 Task: Create a task  Develop a new appointment scheduling system for a healthcare provider , assign it to team member softage.2@softage.net in the project AgileExpert and update the status of the task to  On Track  , set the priority of the task to High
Action: Mouse moved to (64, 438)
Screenshot: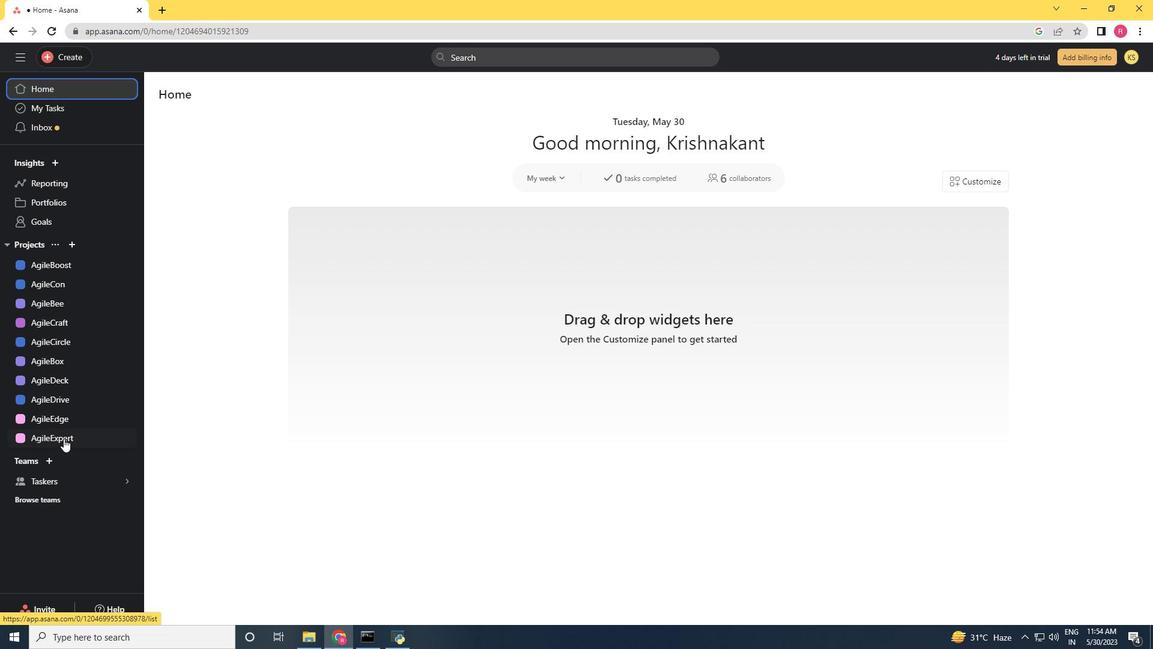 
Action: Mouse pressed left at (64, 438)
Screenshot: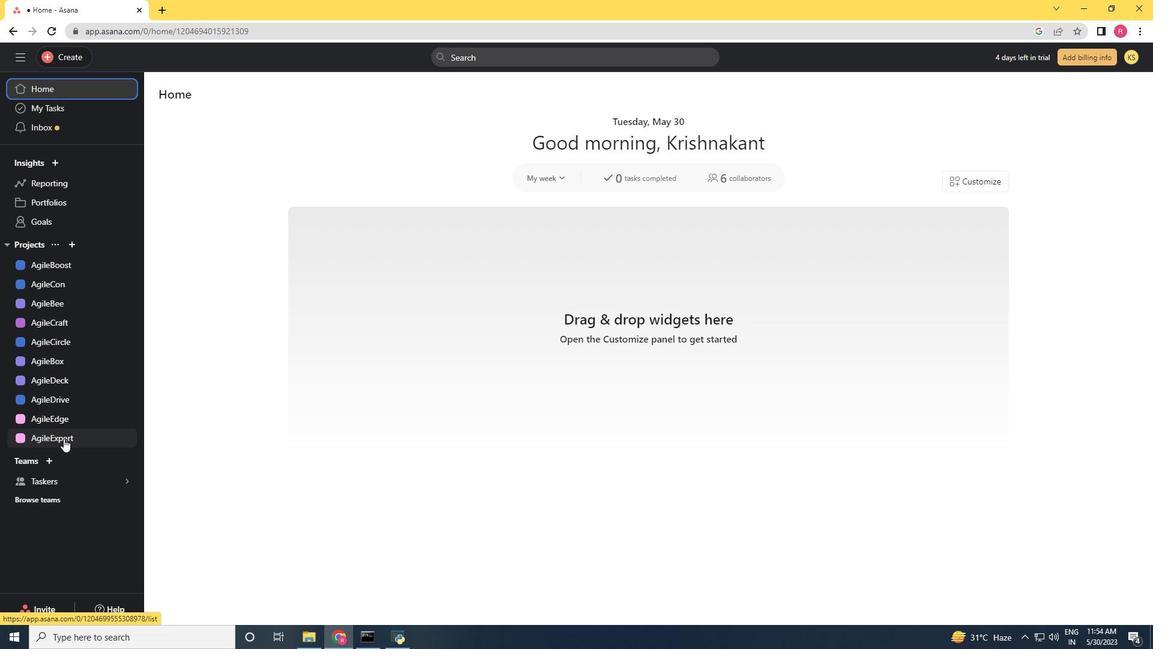 
Action: Mouse moved to (59, 51)
Screenshot: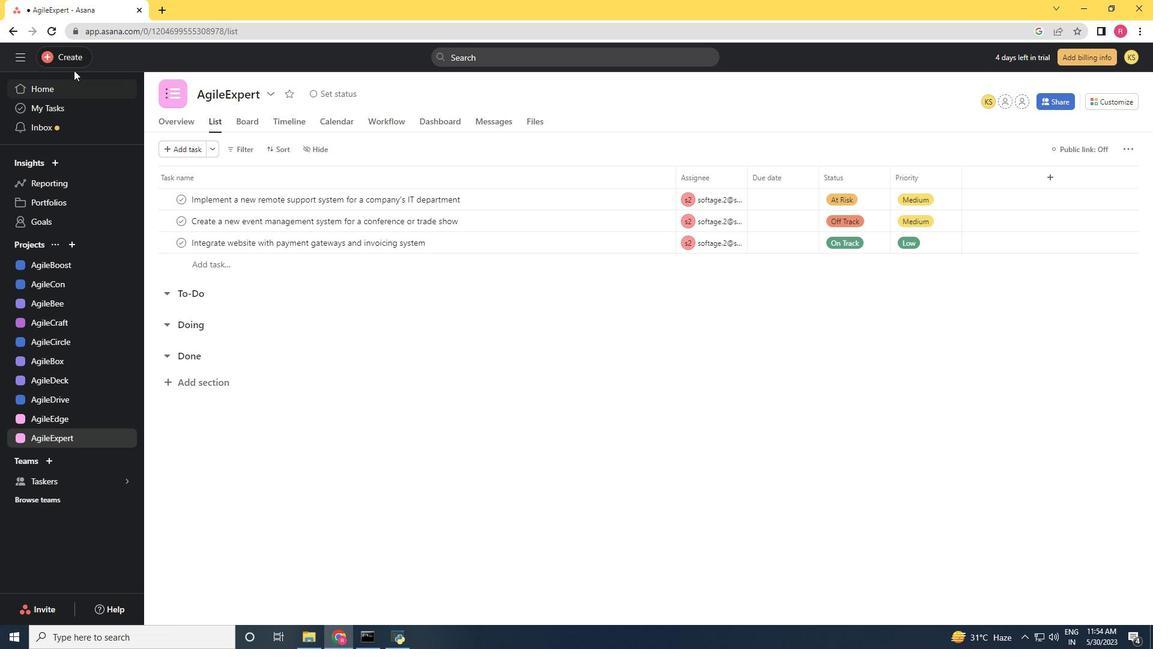 
Action: Mouse pressed left at (59, 51)
Screenshot: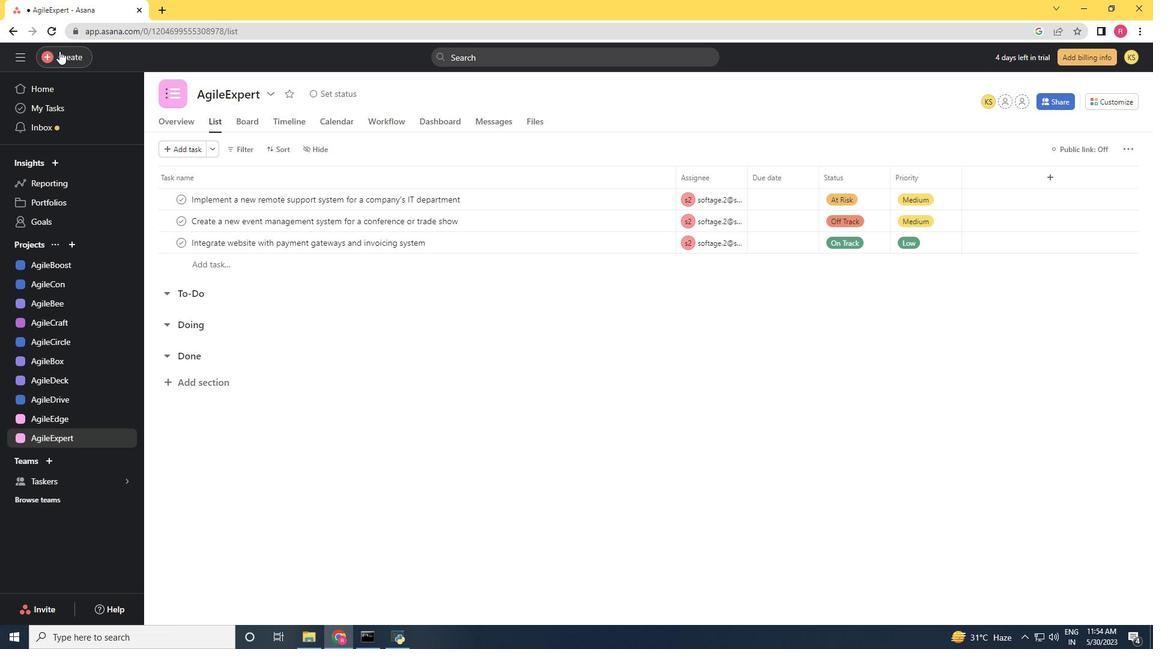 
Action: Mouse moved to (124, 65)
Screenshot: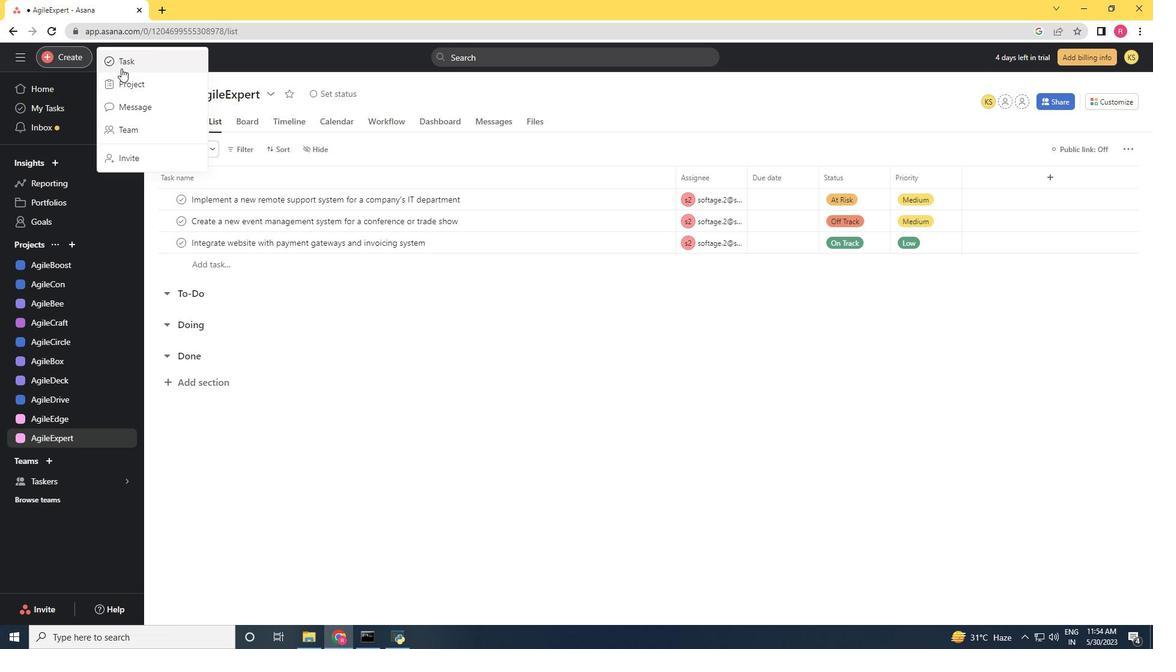 
Action: Mouse pressed left at (124, 65)
Screenshot: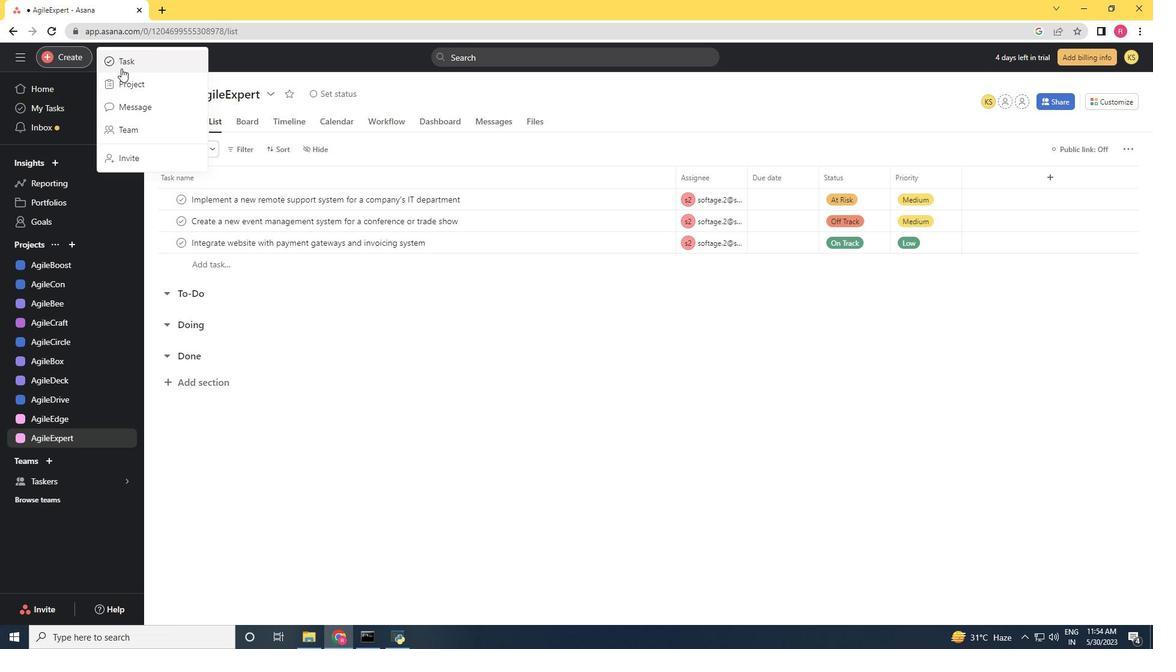 
Action: Mouse moved to (124, 65)
Screenshot: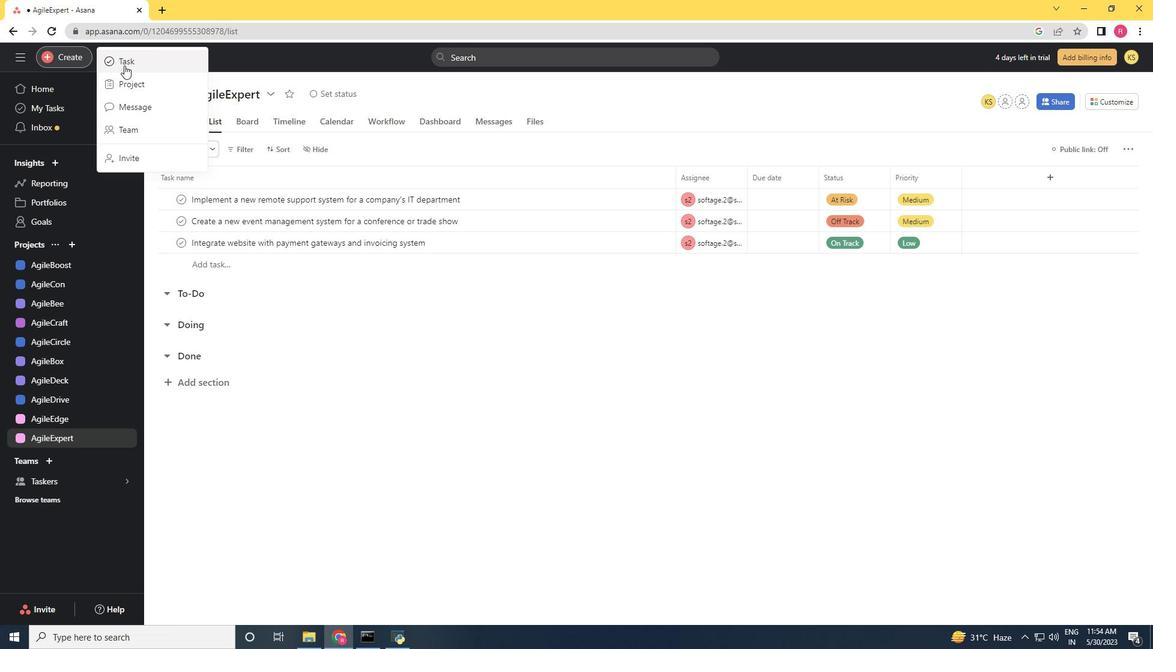 
Action: Key pressed <Key.shift>Develop<Key.space>a<Key.space>new<Key.space>appointment<Key.space><Key.shift>Scheduling<Key.space><Key.shift>System<Key.space>for<Key.space>a<Key.space>healthcare<Key.space>provider
Screenshot: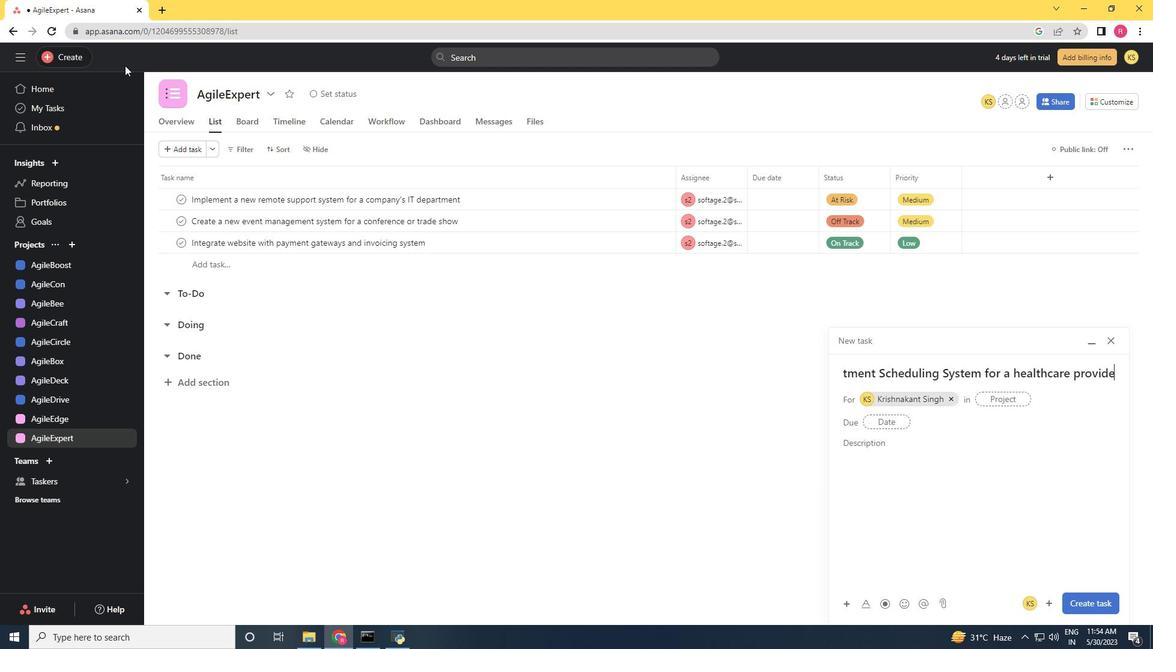 
Action: Mouse moved to (951, 405)
Screenshot: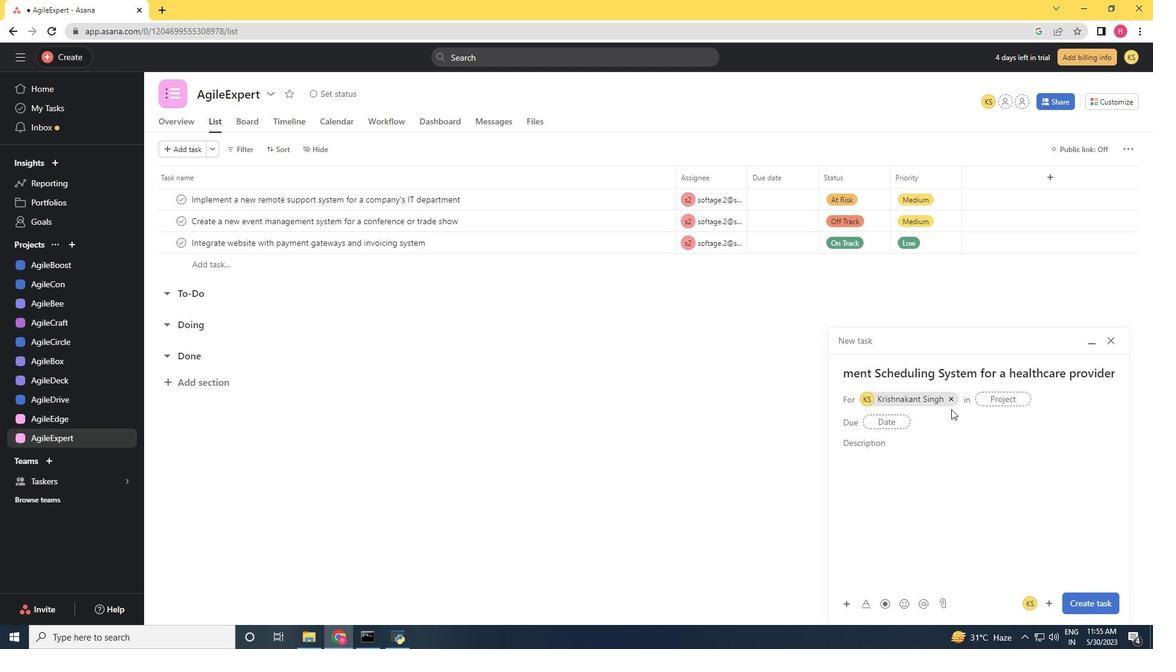 
Action: Mouse pressed left at (951, 405)
Screenshot: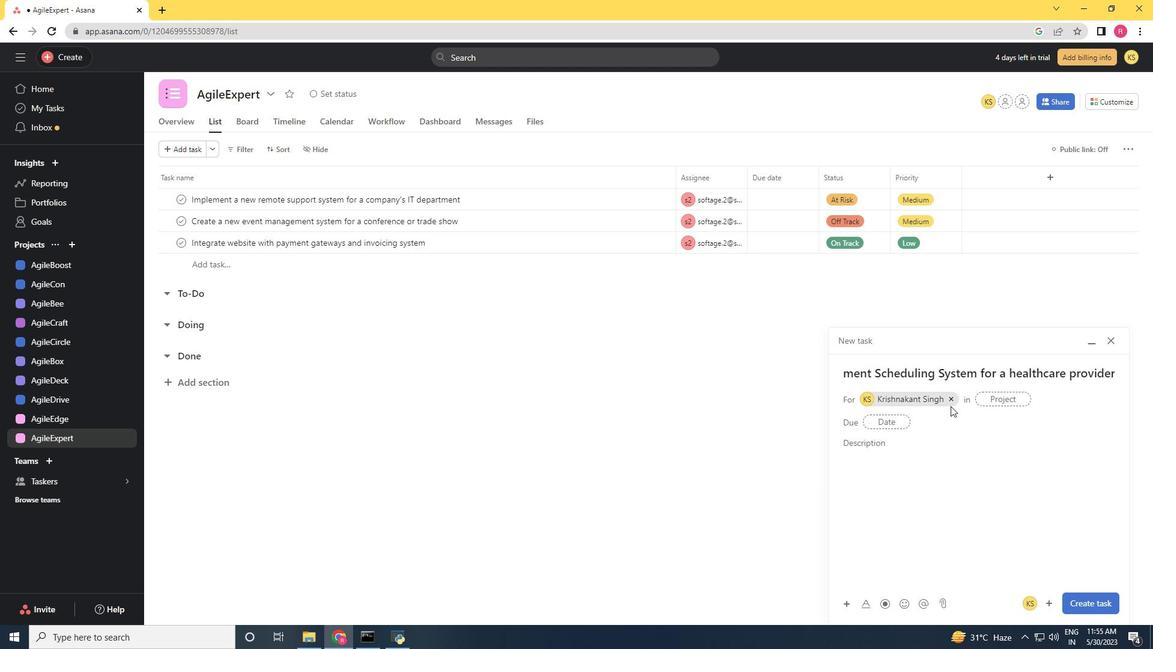 
Action: Mouse moved to (867, 402)
Screenshot: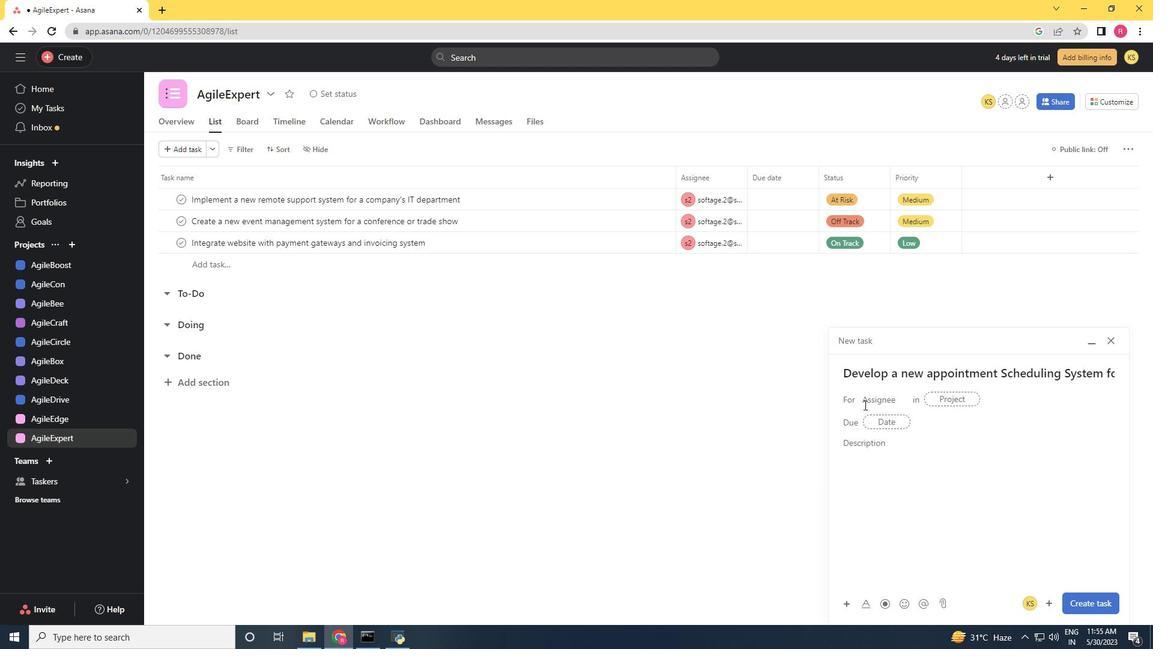 
Action: Key pressed softage.2<Key.shift>@softage.net
Screenshot: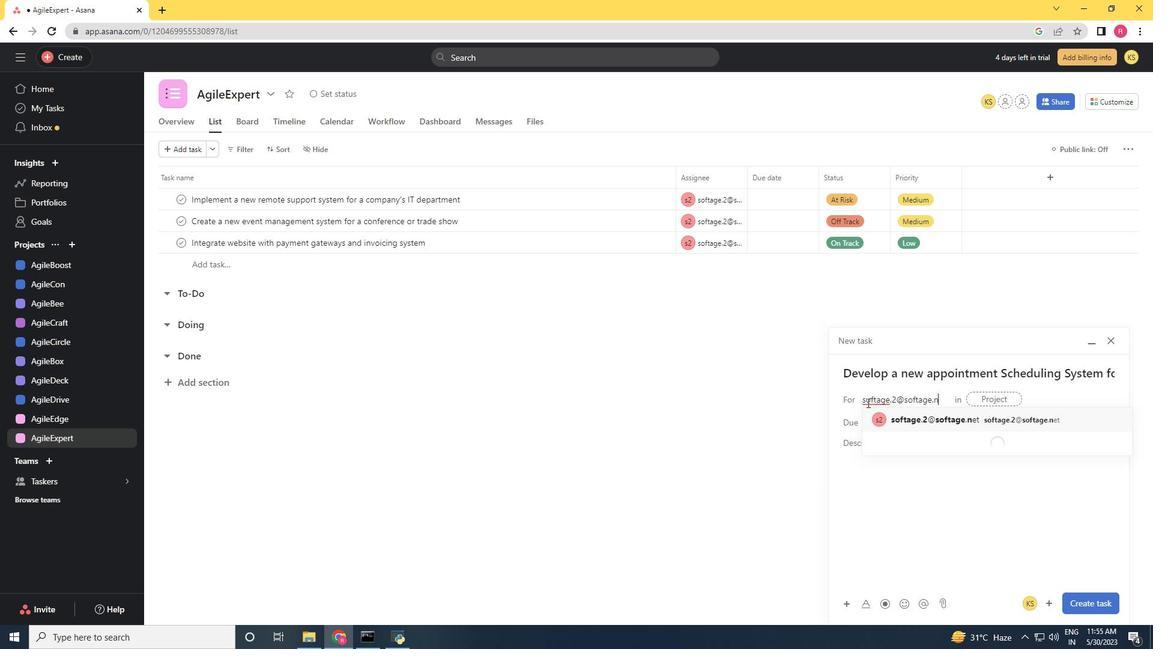 
Action: Mouse moved to (936, 424)
Screenshot: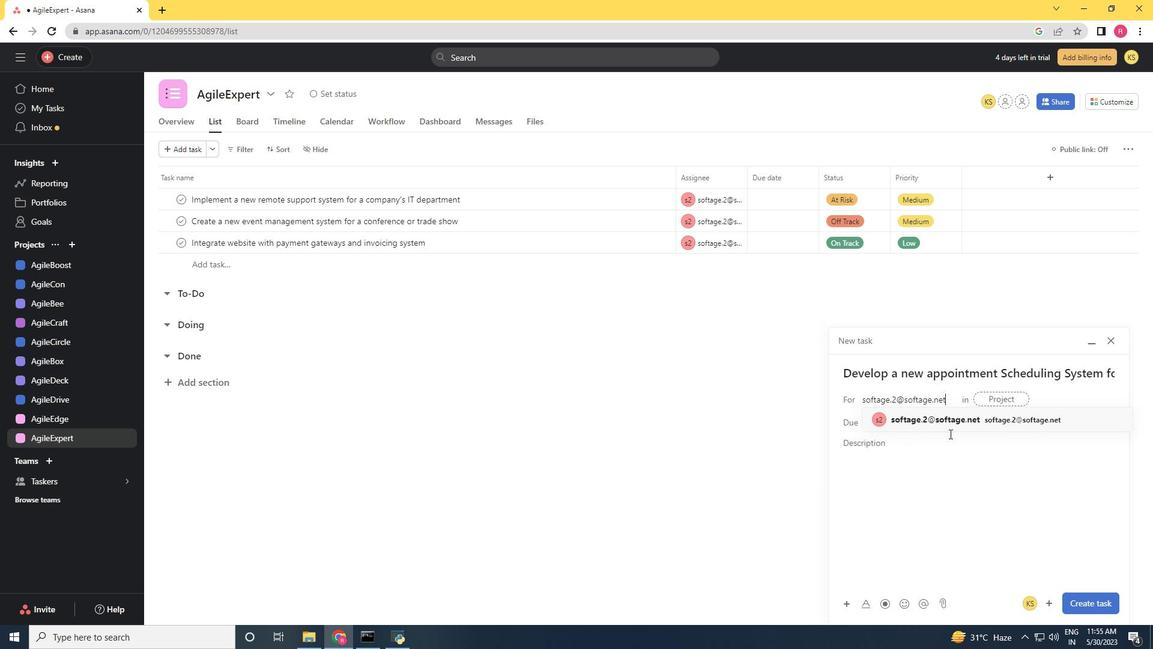 
Action: Mouse pressed left at (936, 424)
Screenshot: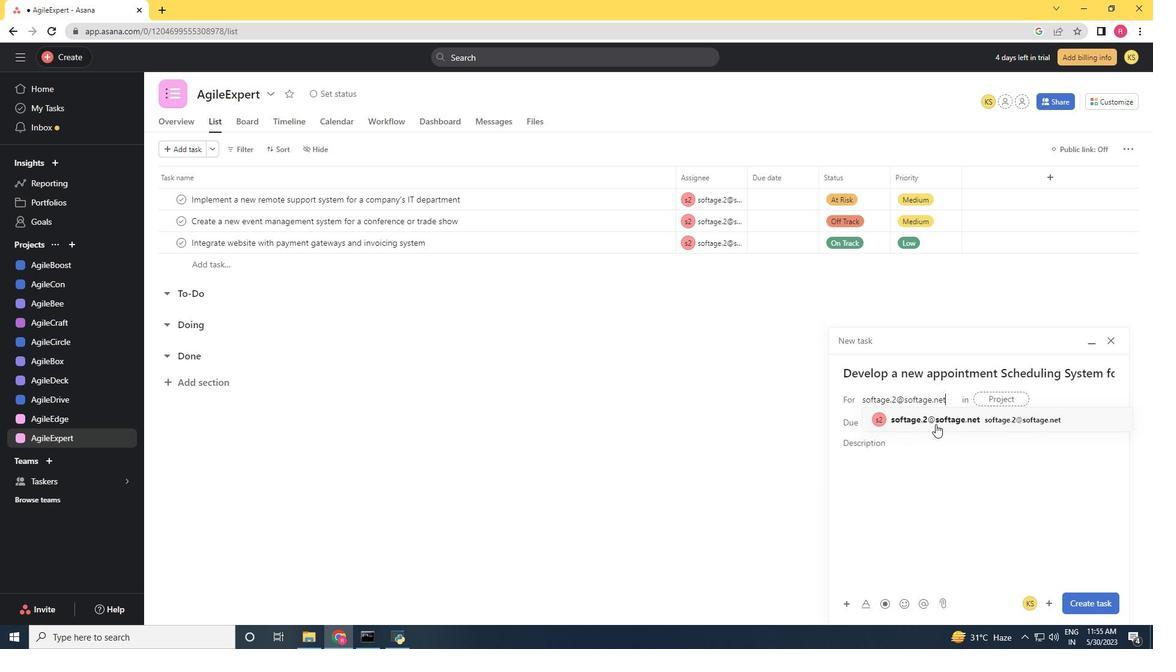 
Action: Mouse moved to (803, 424)
Screenshot: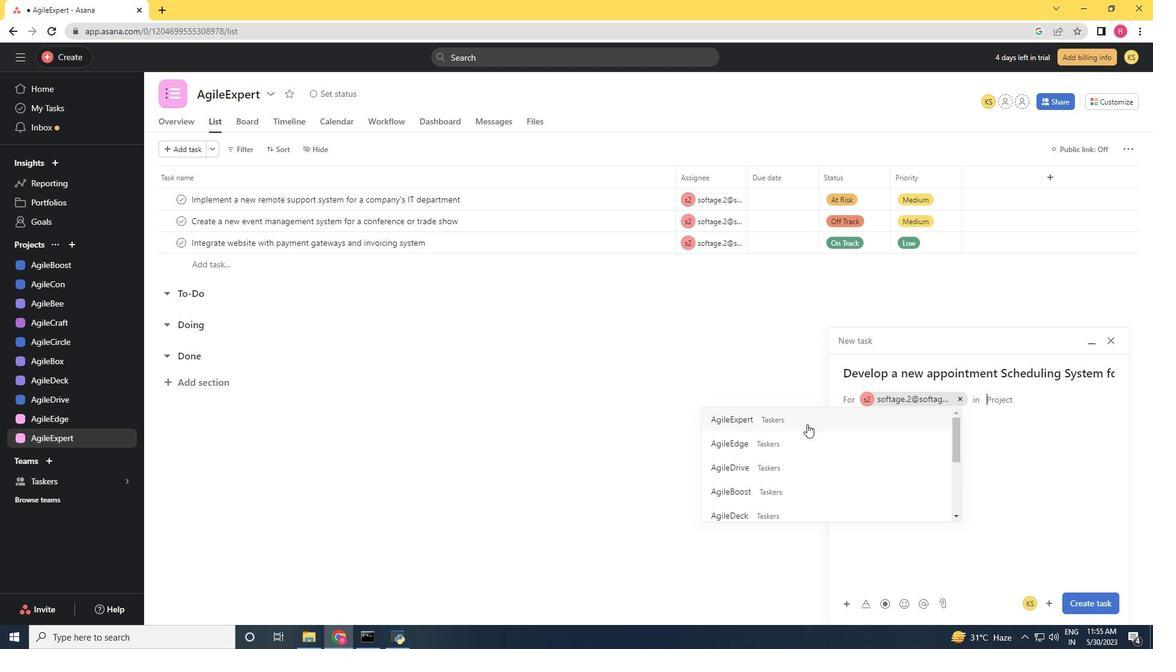 
Action: Mouse pressed left at (803, 424)
Screenshot: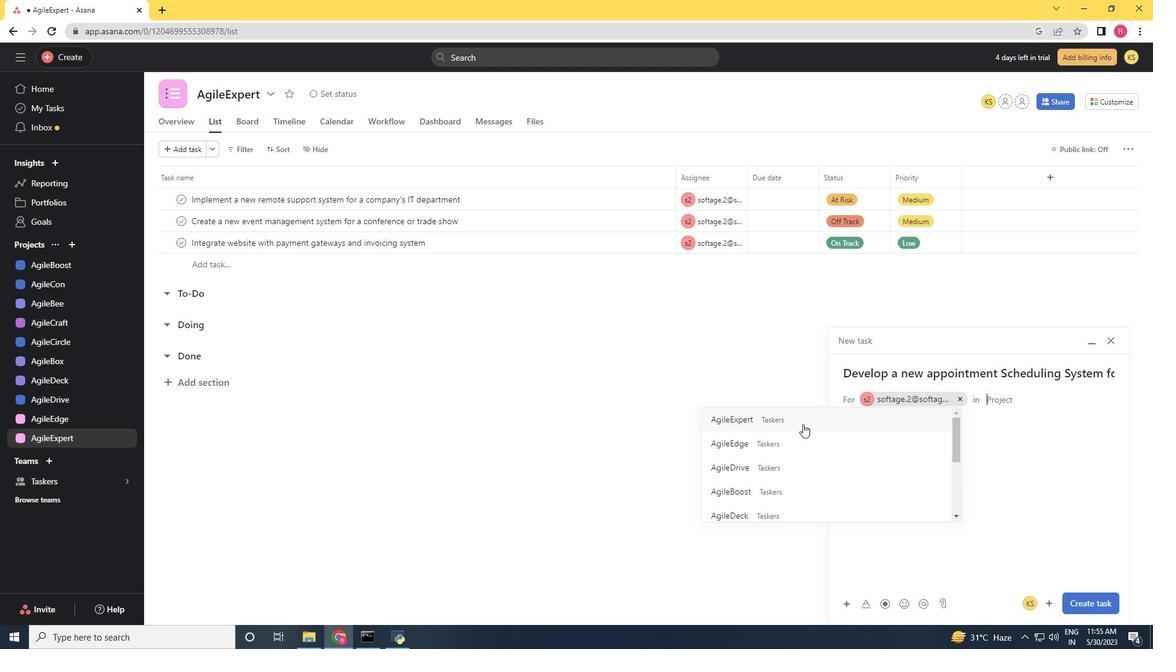 
Action: Mouse moved to (908, 442)
Screenshot: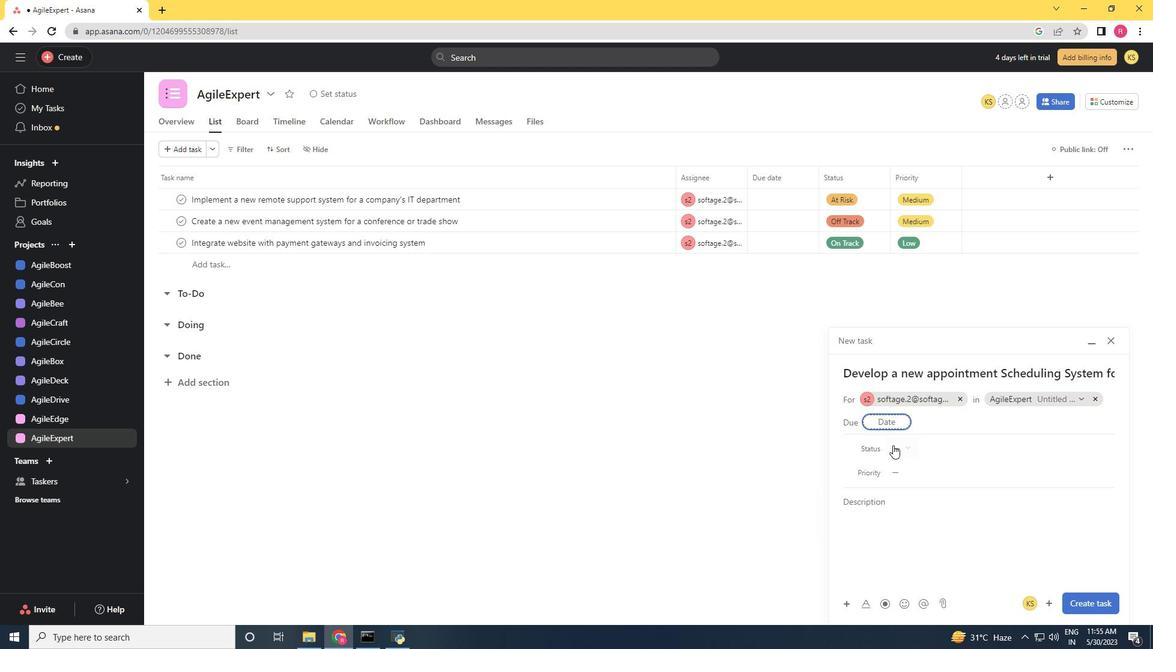 
Action: Mouse pressed left at (908, 442)
Screenshot: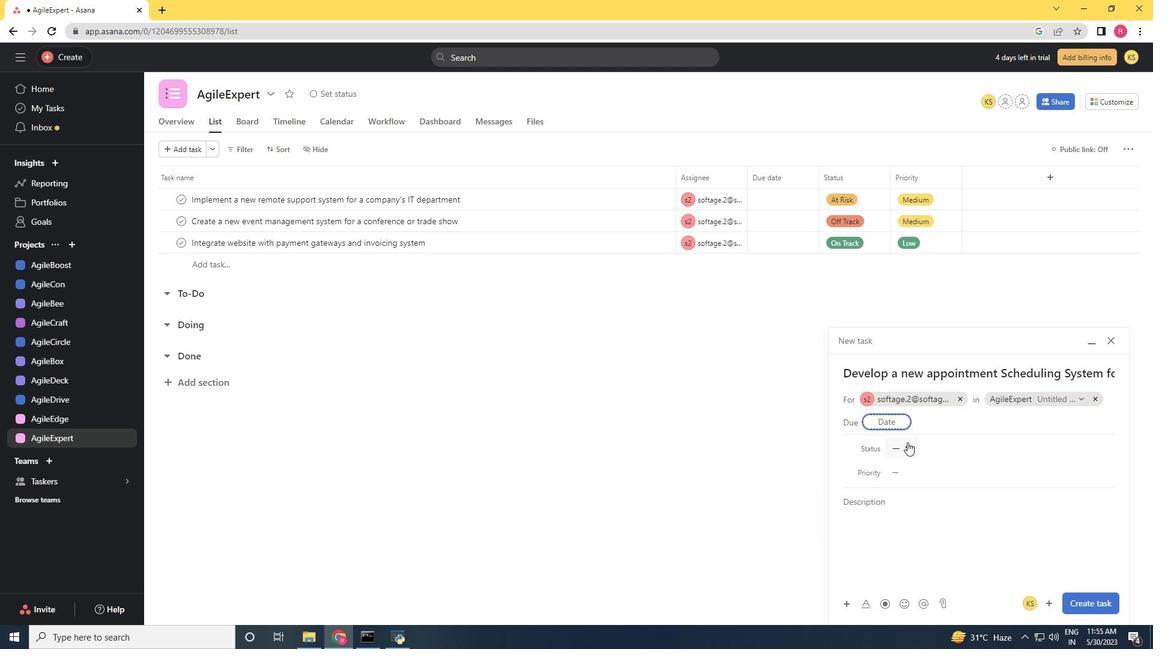 
Action: Mouse moved to (941, 495)
Screenshot: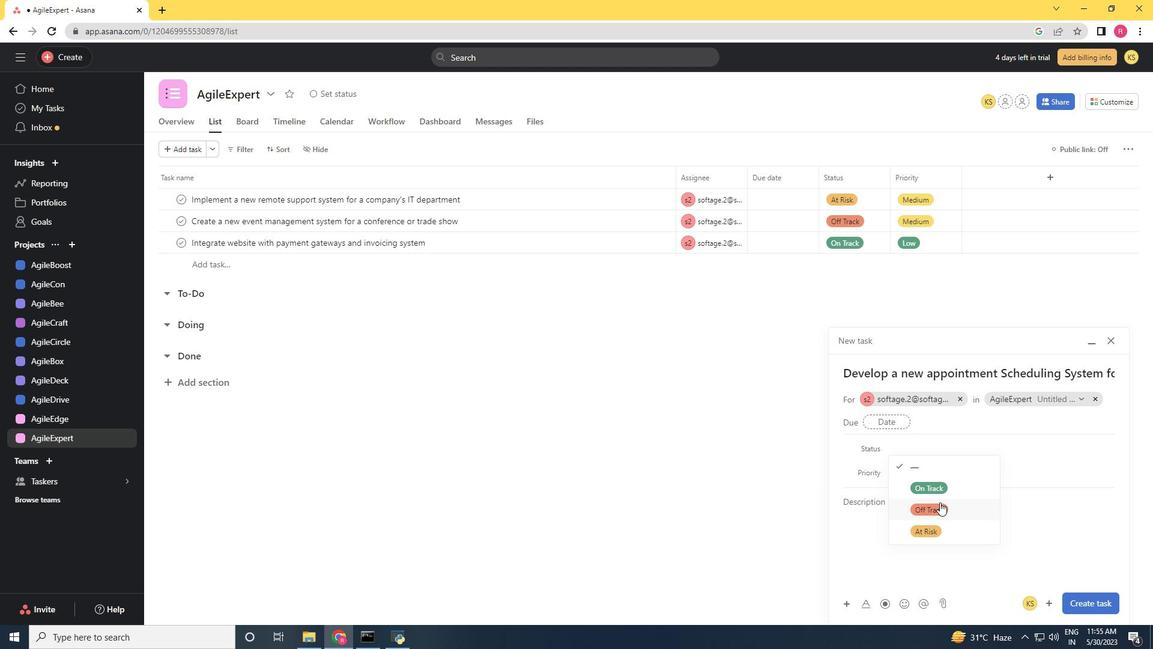 
Action: Mouse pressed left at (941, 495)
Screenshot: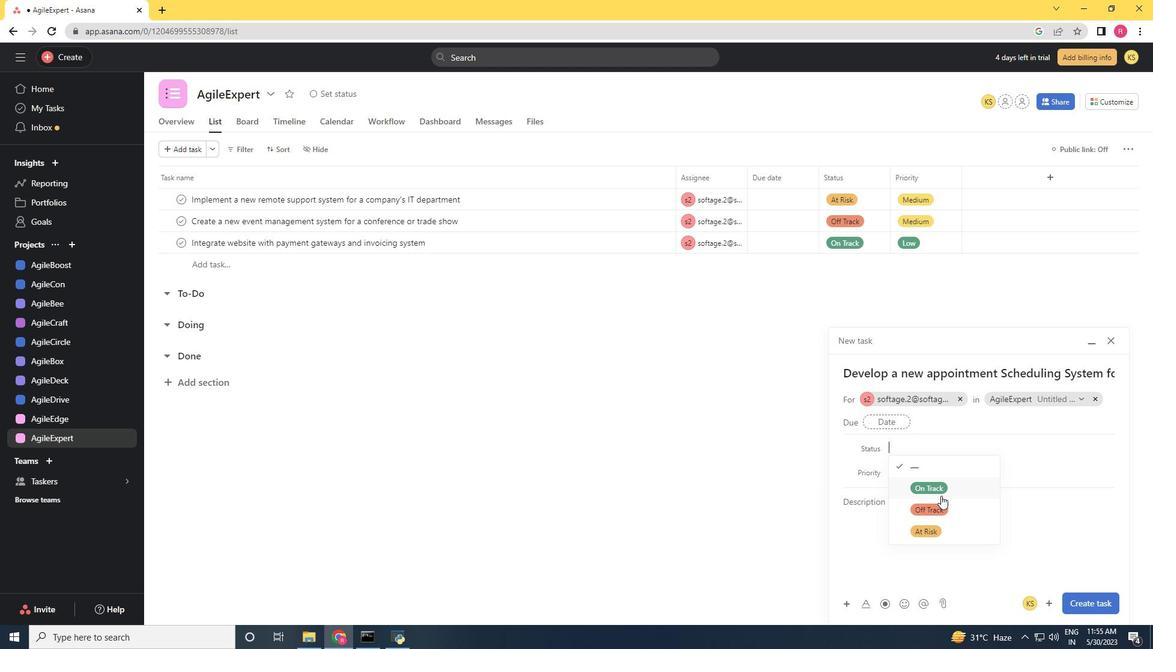 
Action: Mouse moved to (911, 469)
Screenshot: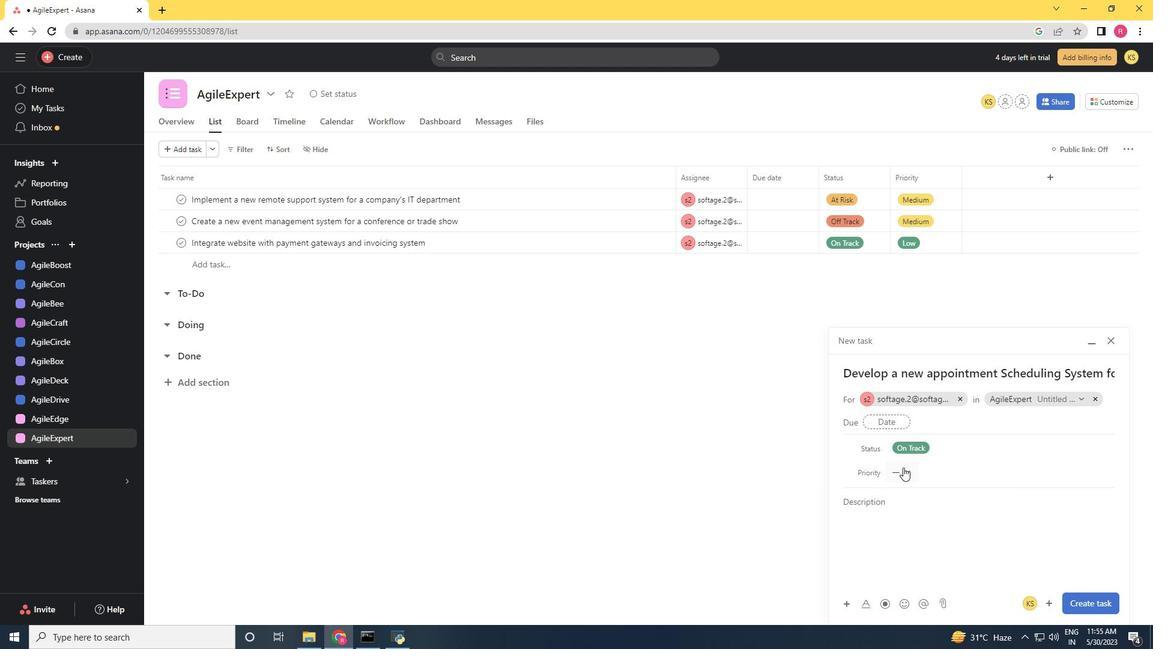 
Action: Mouse pressed left at (911, 469)
Screenshot: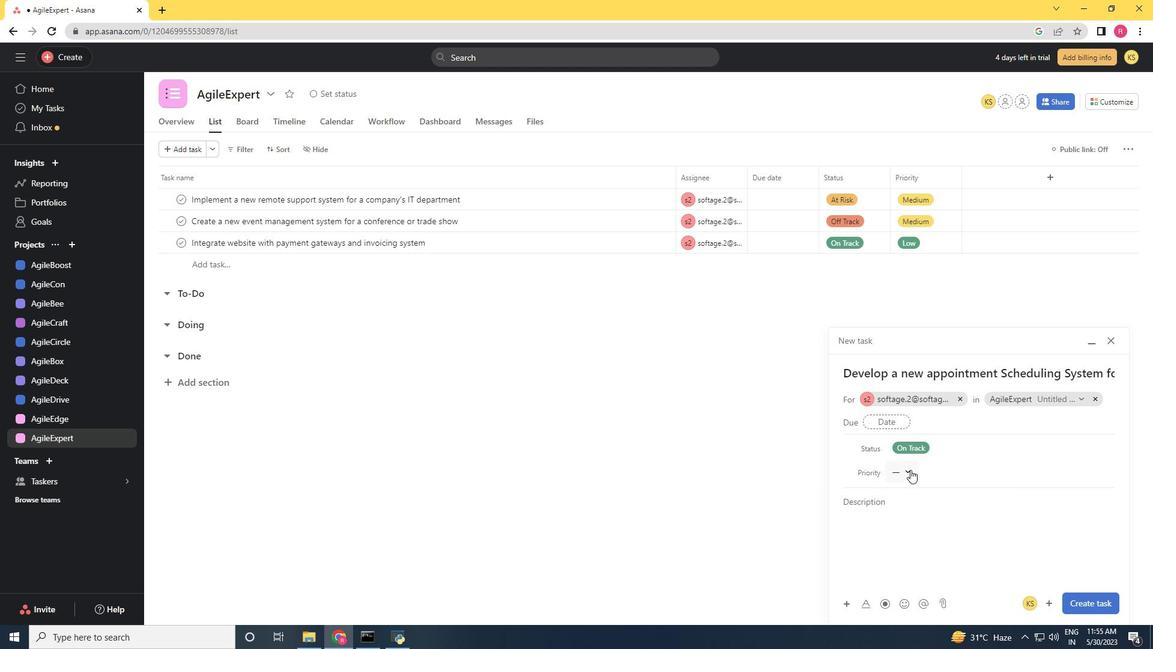 
Action: Mouse moved to (928, 515)
Screenshot: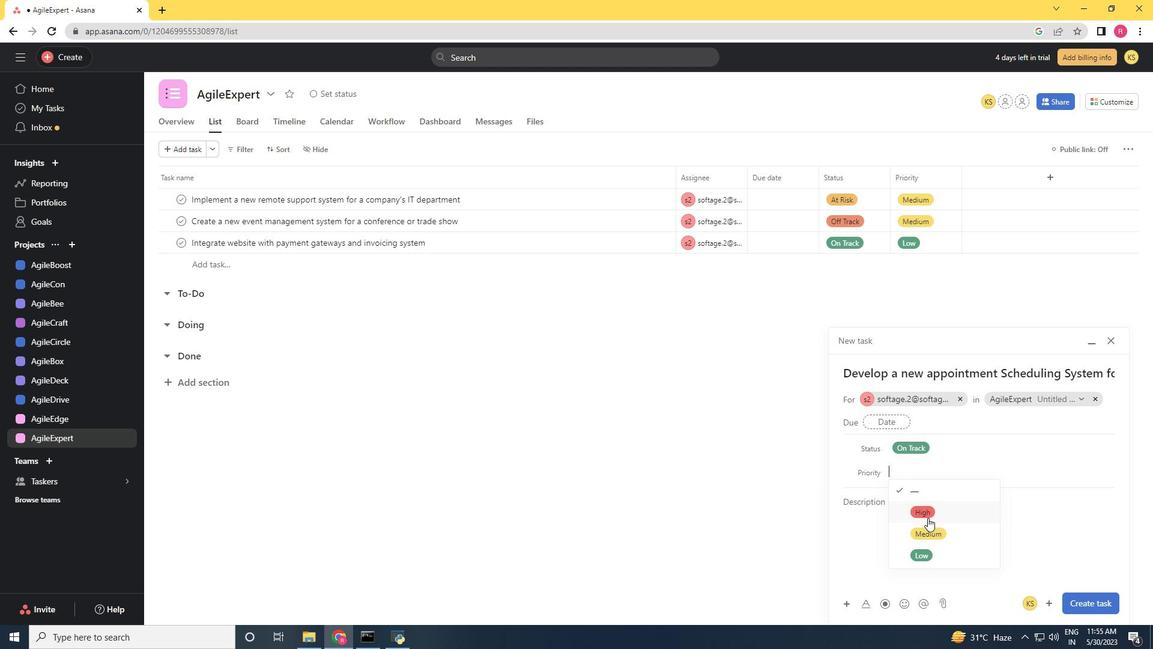 
Action: Mouse pressed left at (928, 515)
Screenshot: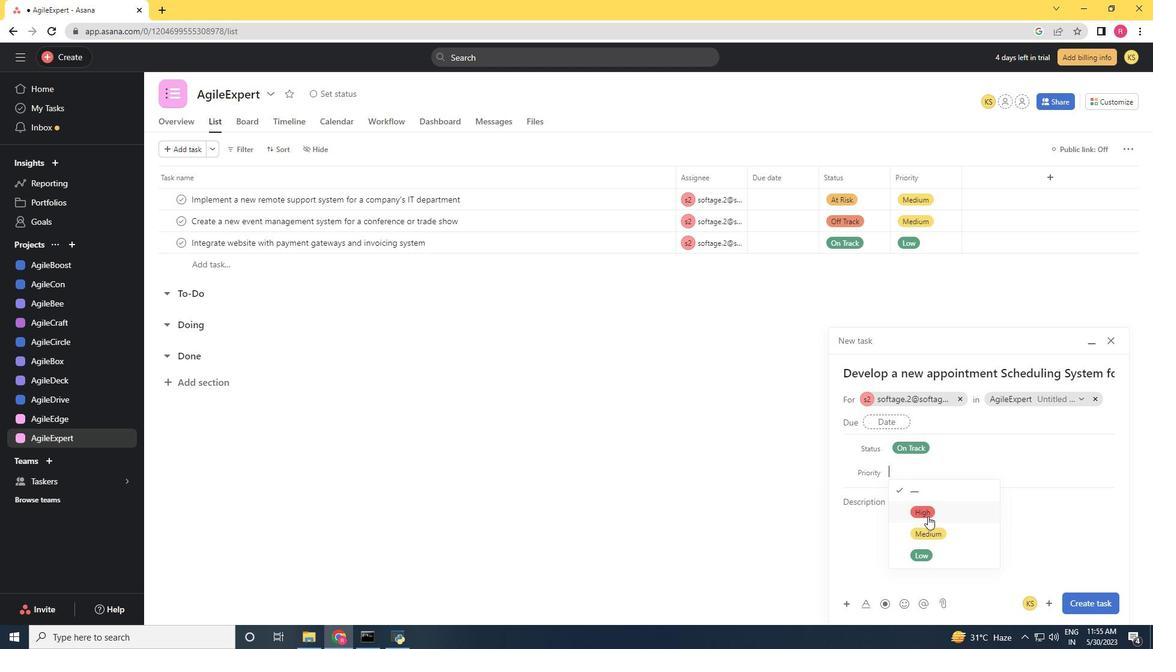 
Action: Mouse moved to (1078, 598)
Screenshot: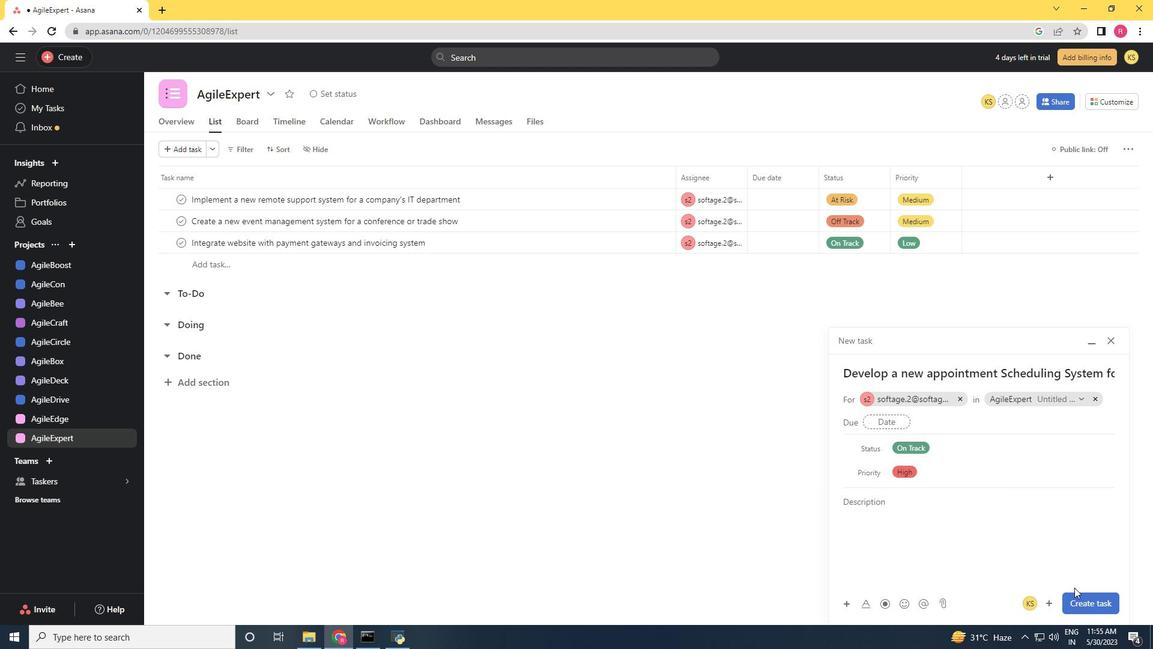 
Action: Mouse pressed left at (1078, 598)
Screenshot: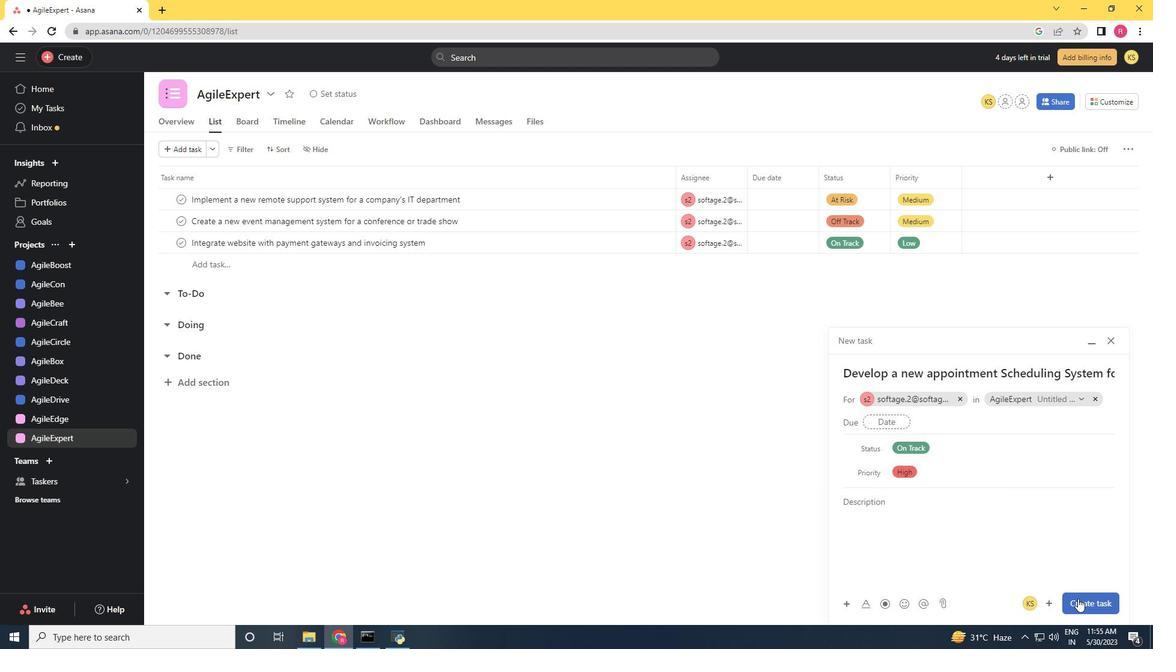 
Action: Mouse moved to (873, 552)
Screenshot: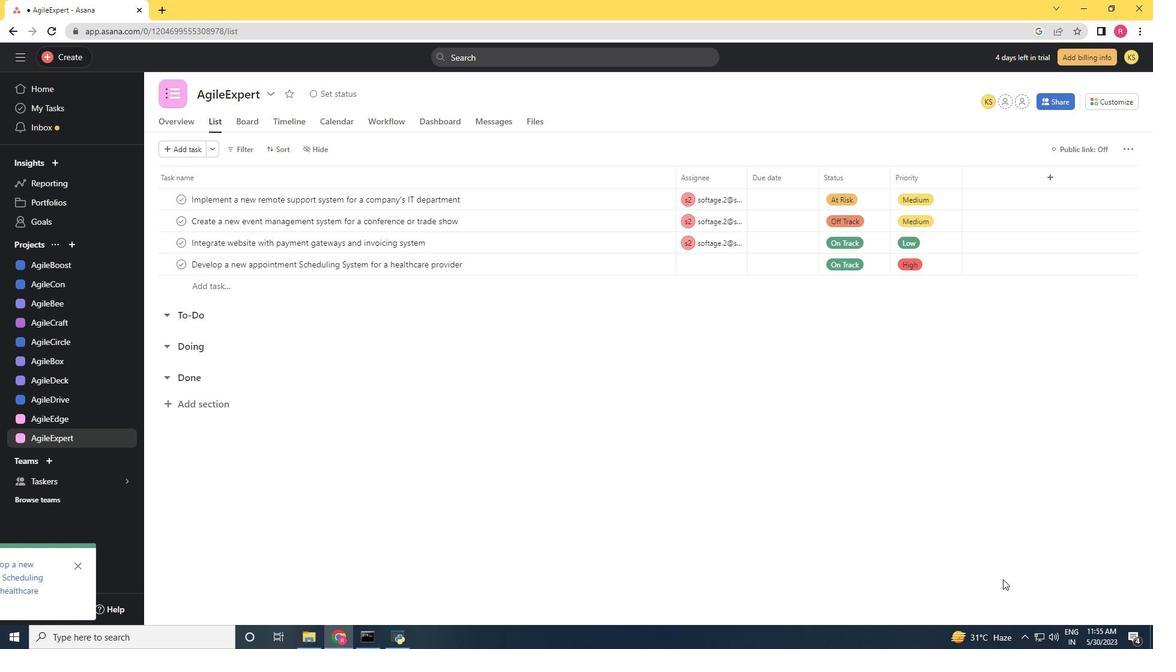 
